 Task: Create a due date automation when advanced on, 2 days after a card is due add content with a name or a description not ending with resume at 11:00 AM.
Action: Mouse moved to (975, 68)
Screenshot: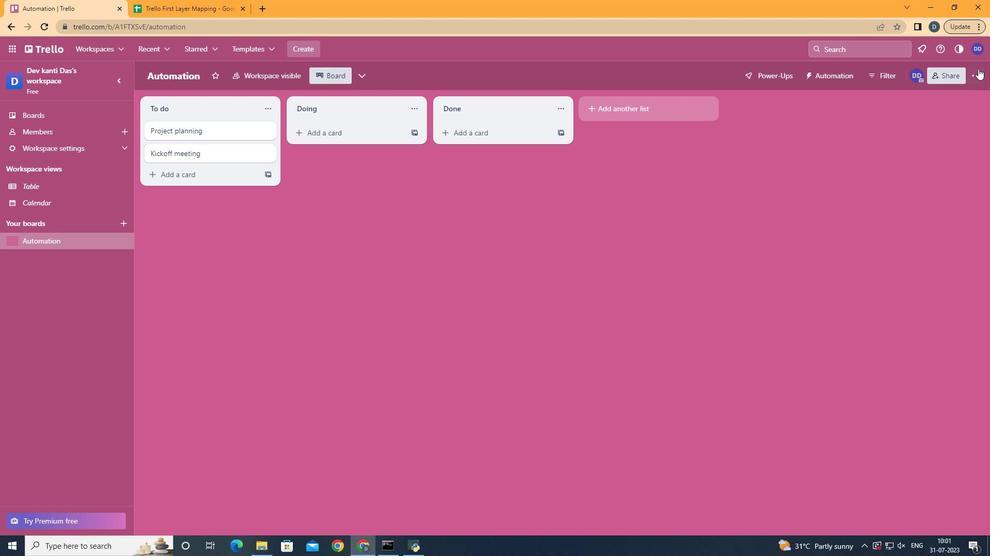 
Action: Mouse pressed left at (975, 68)
Screenshot: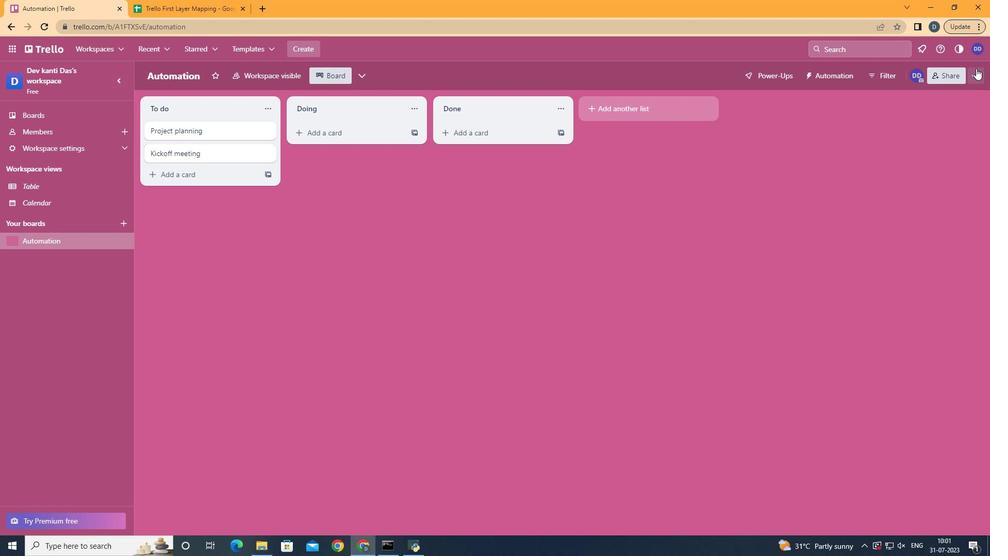 
Action: Mouse moved to (913, 216)
Screenshot: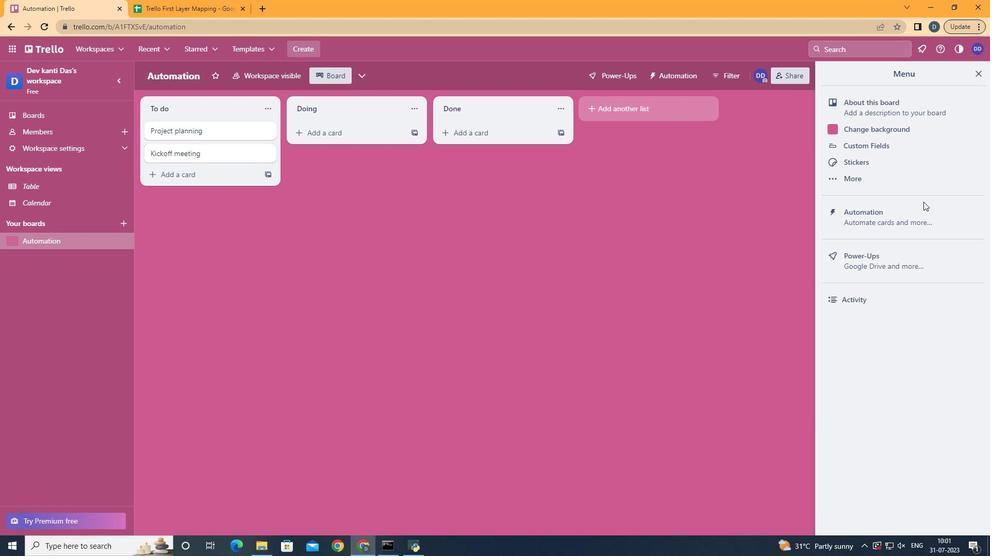 
Action: Mouse pressed left at (913, 216)
Screenshot: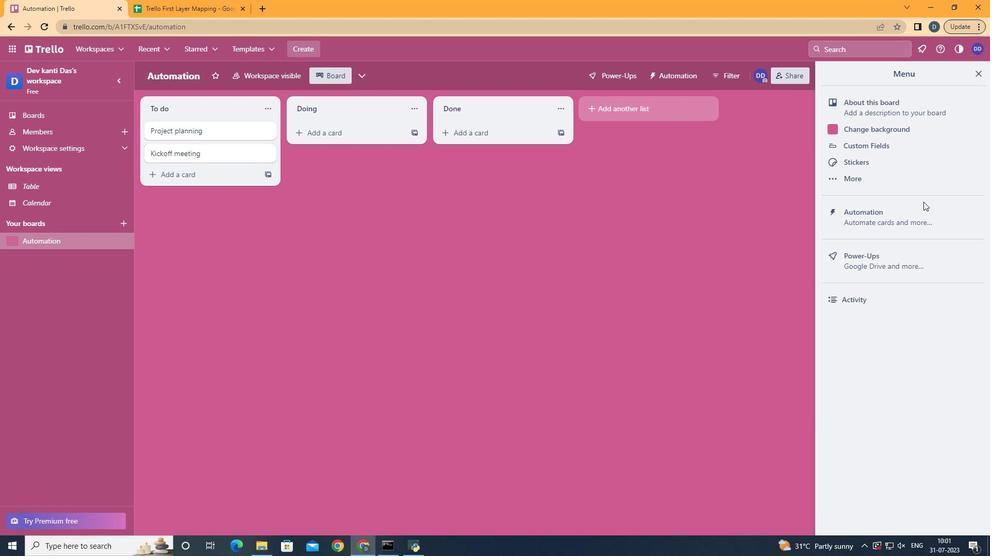 
Action: Mouse moved to (218, 204)
Screenshot: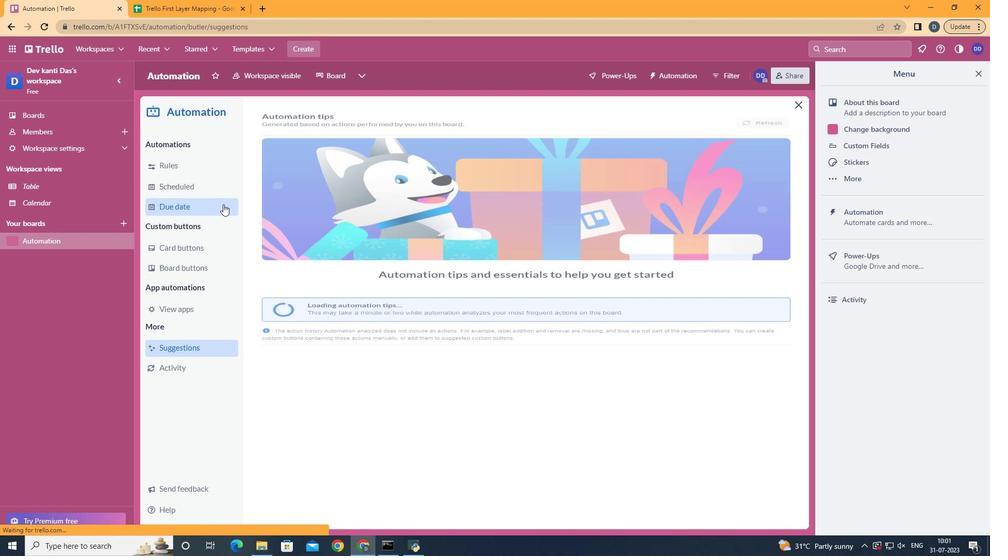 
Action: Mouse pressed left at (218, 204)
Screenshot: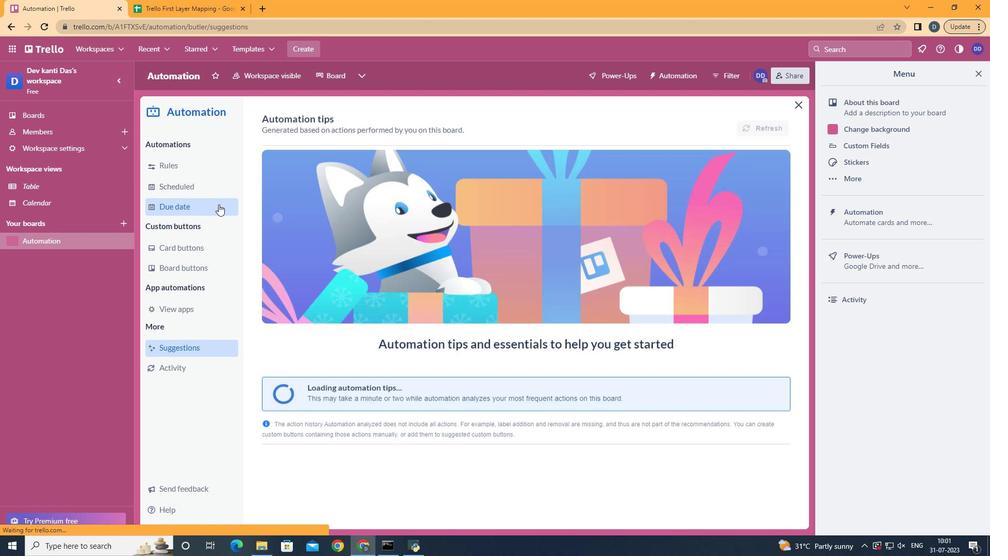 
Action: Mouse moved to (721, 121)
Screenshot: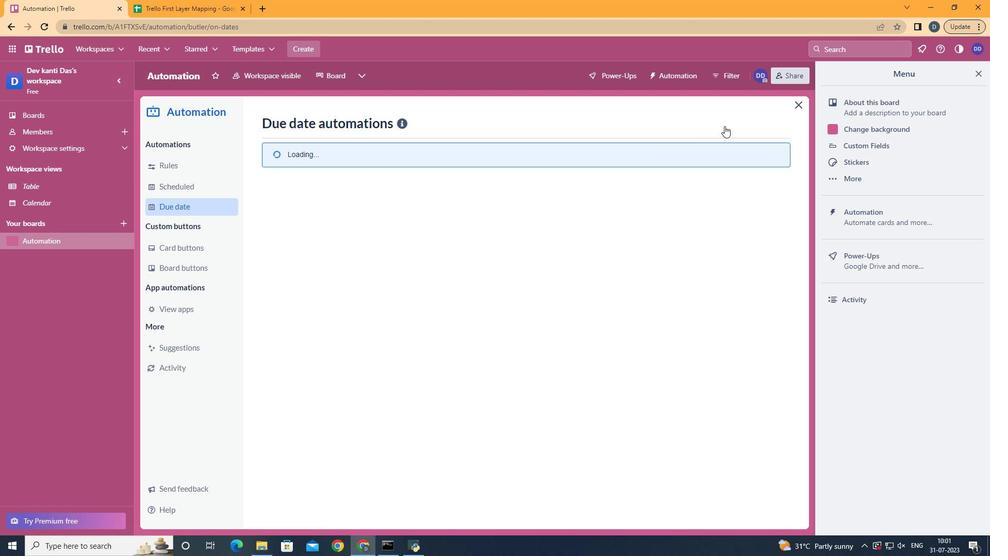 
Action: Mouse pressed left at (721, 121)
Screenshot: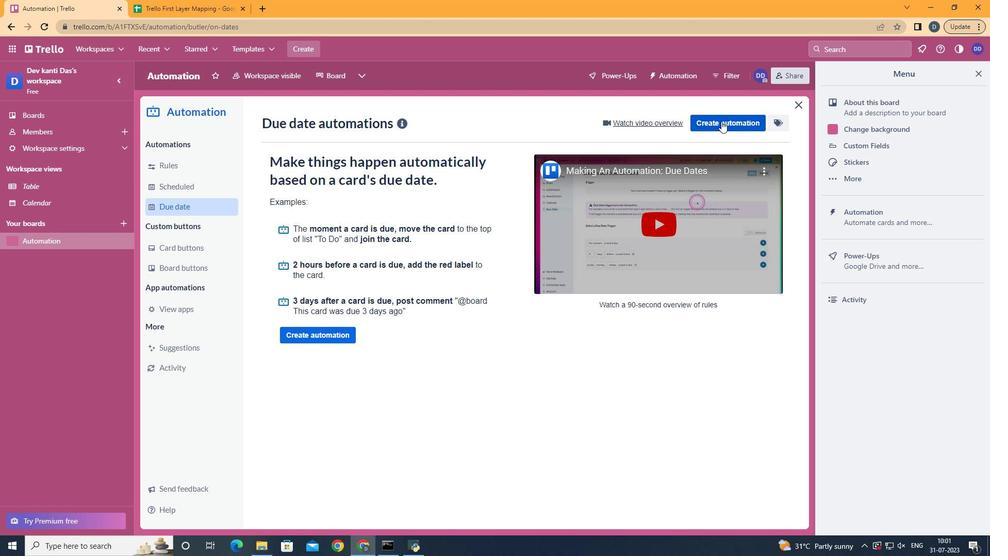 
Action: Mouse moved to (535, 219)
Screenshot: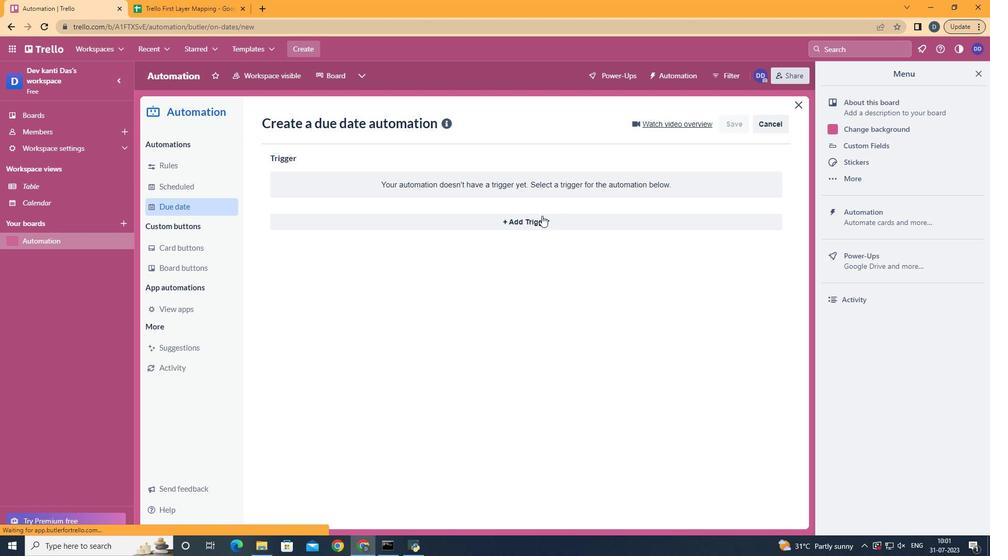 
Action: Mouse pressed left at (535, 219)
Screenshot: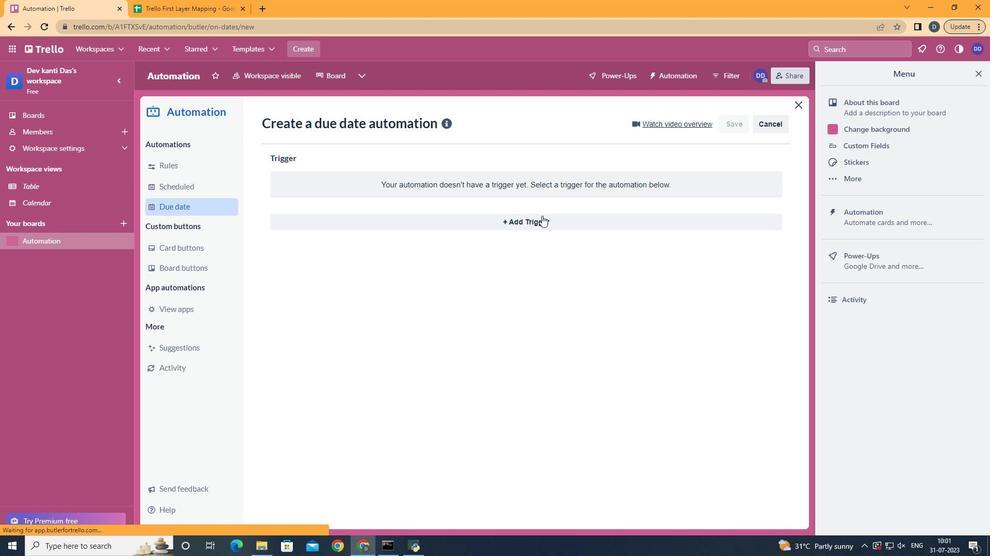 
Action: Mouse moved to (365, 421)
Screenshot: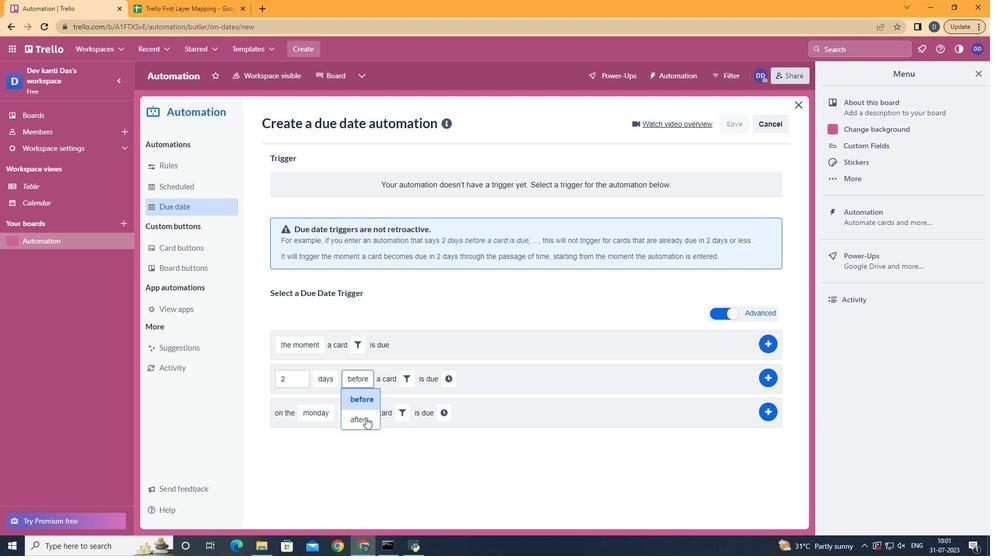 
Action: Mouse pressed left at (365, 421)
Screenshot: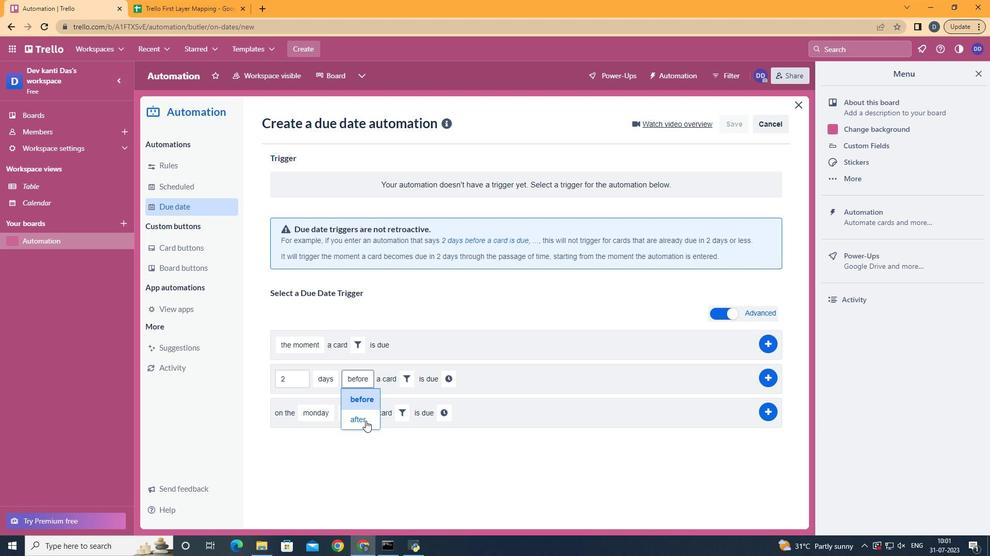 
Action: Mouse moved to (403, 383)
Screenshot: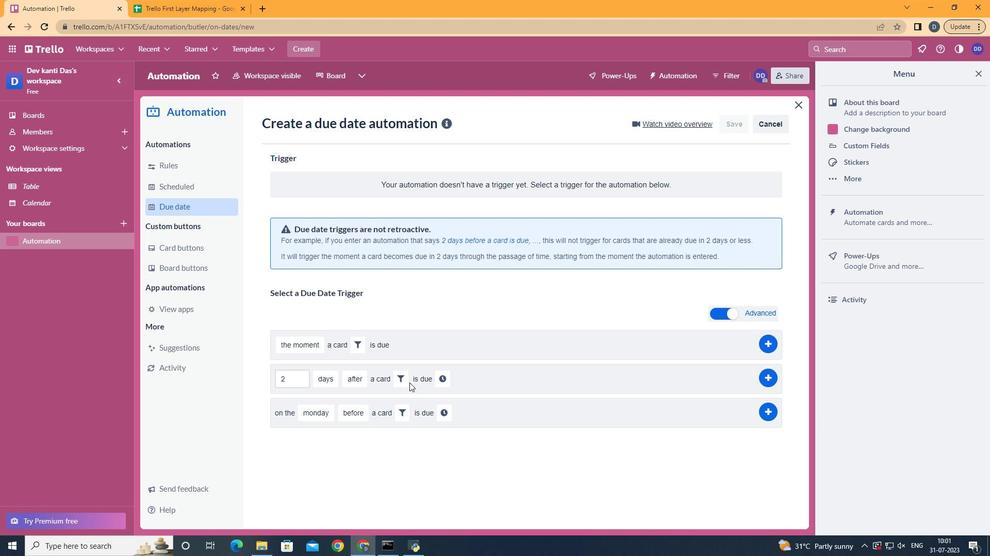 
Action: Mouse pressed left at (403, 383)
Screenshot: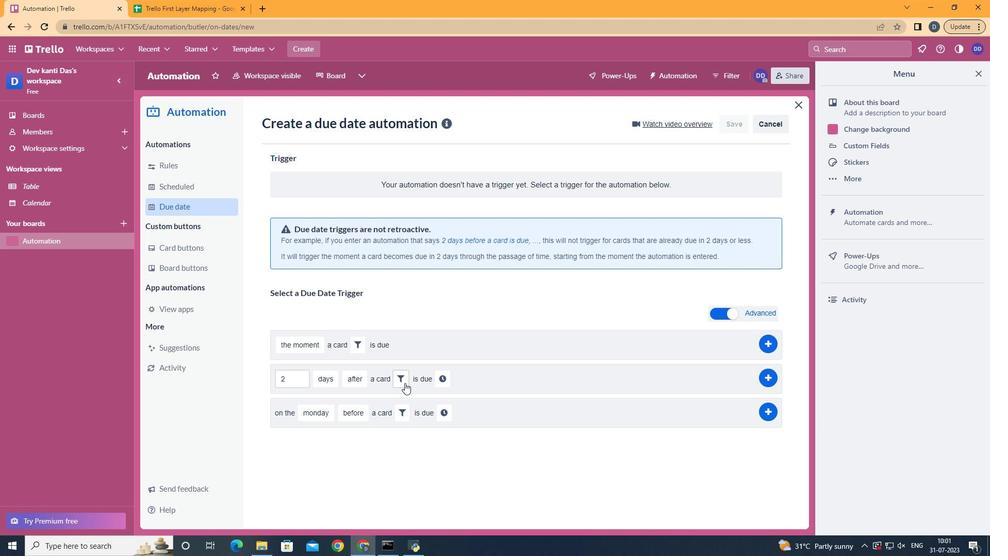 
Action: Mouse moved to (537, 412)
Screenshot: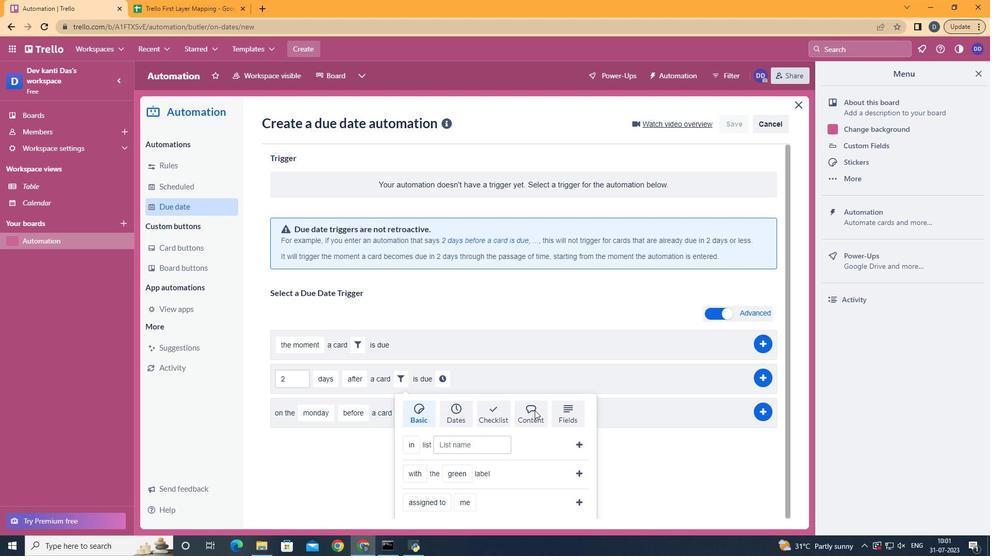 
Action: Mouse pressed left at (537, 412)
Screenshot: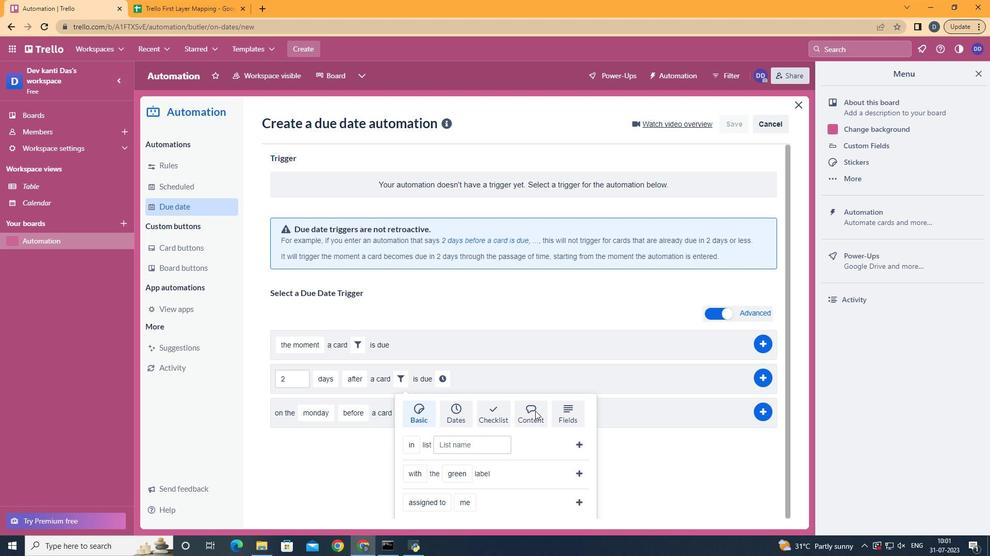 
Action: Mouse moved to (440, 506)
Screenshot: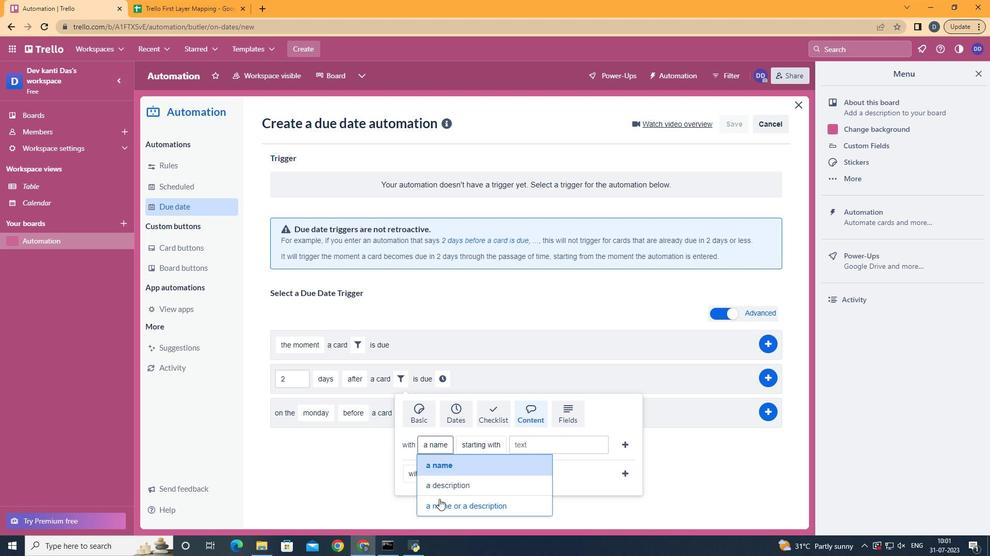 
Action: Mouse pressed left at (440, 506)
Screenshot: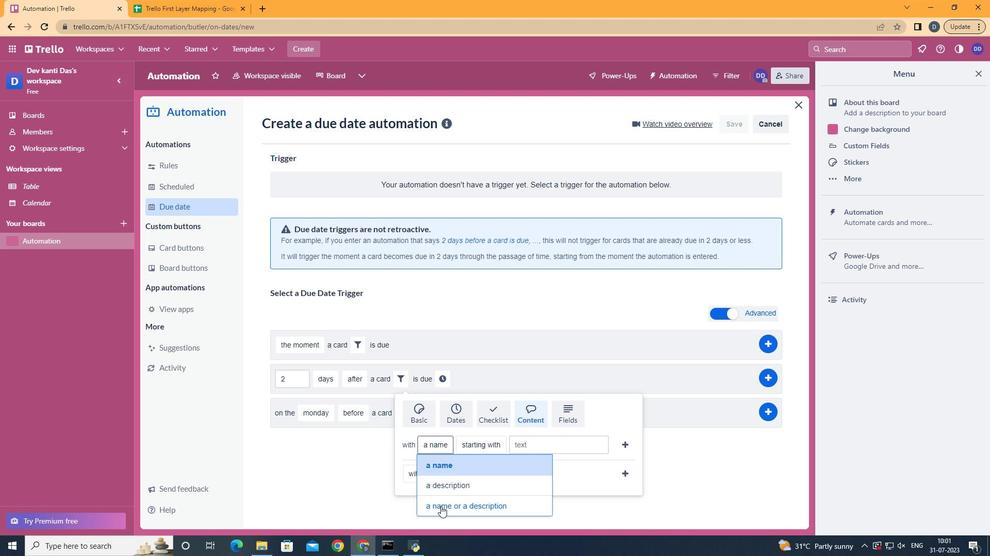 
Action: Mouse moved to (553, 402)
Screenshot: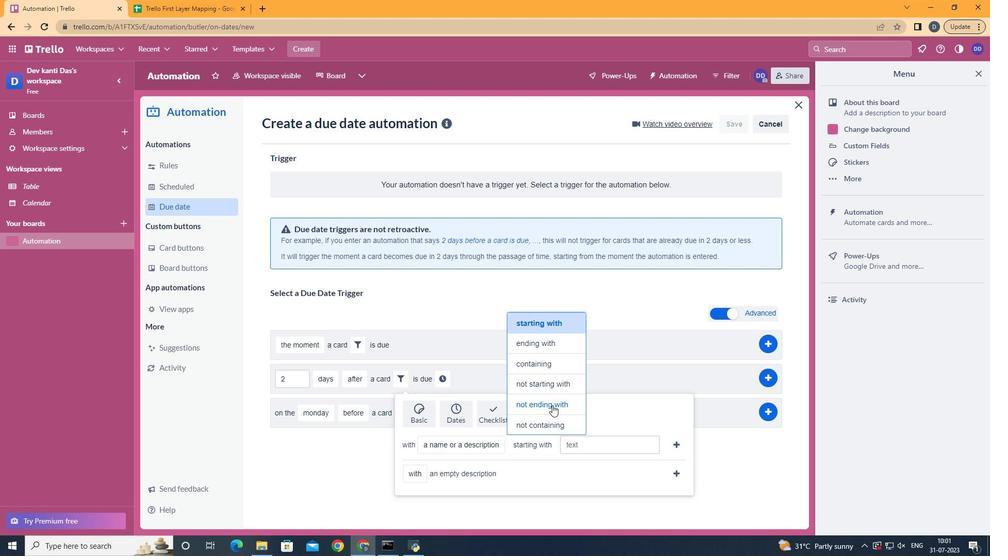 
Action: Mouse pressed left at (553, 402)
Screenshot: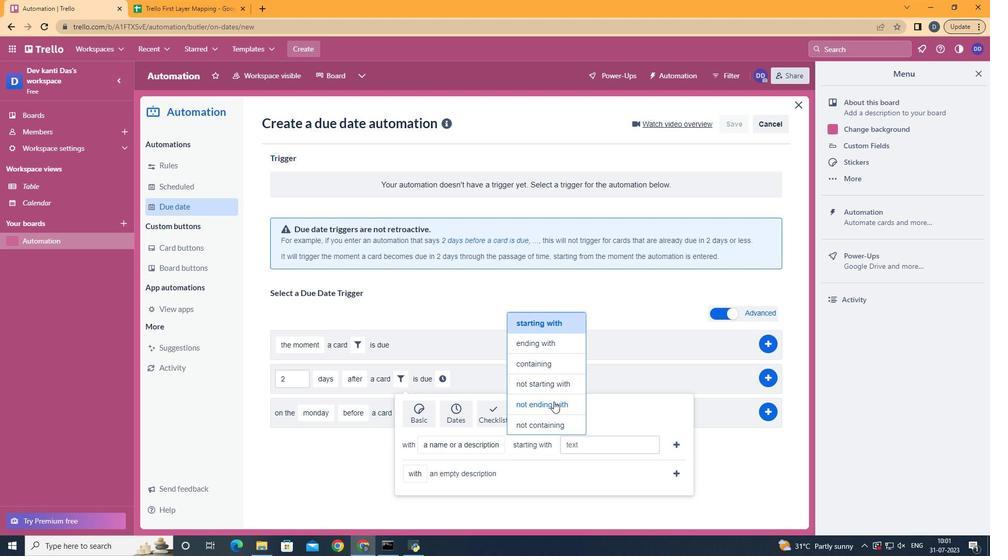 
Action: Mouse moved to (601, 452)
Screenshot: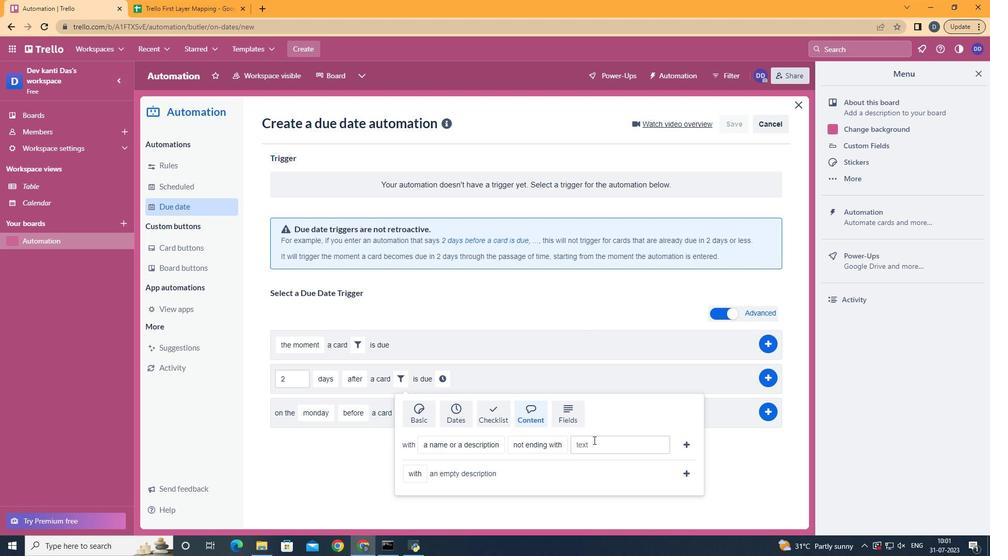 
Action: Mouse pressed left at (601, 452)
Screenshot: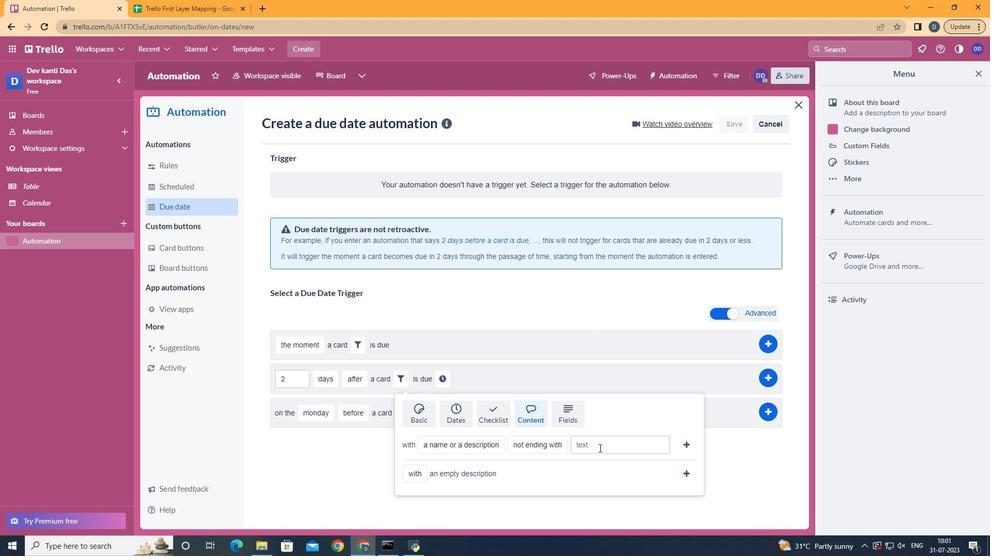 
Action: Key pressed resume
Screenshot: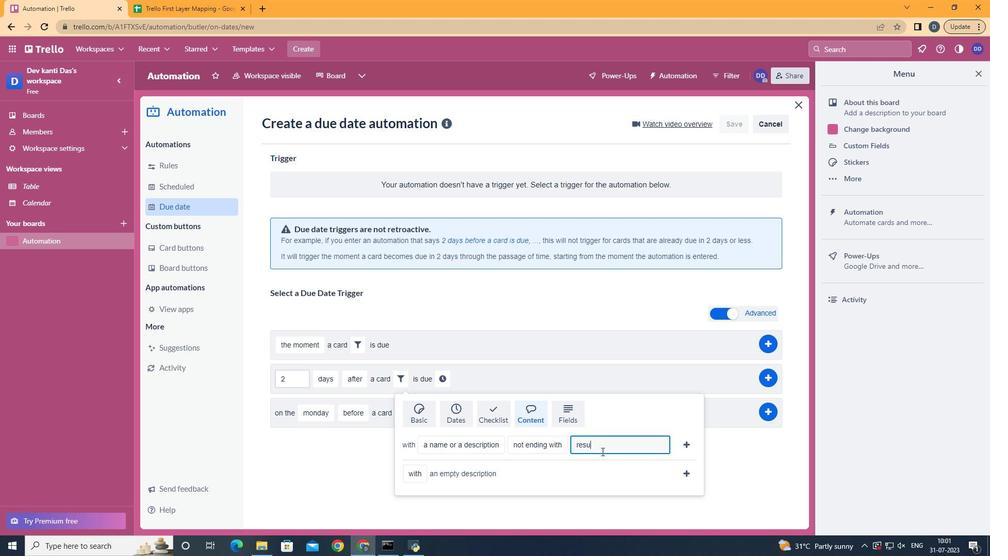 
Action: Mouse moved to (682, 445)
Screenshot: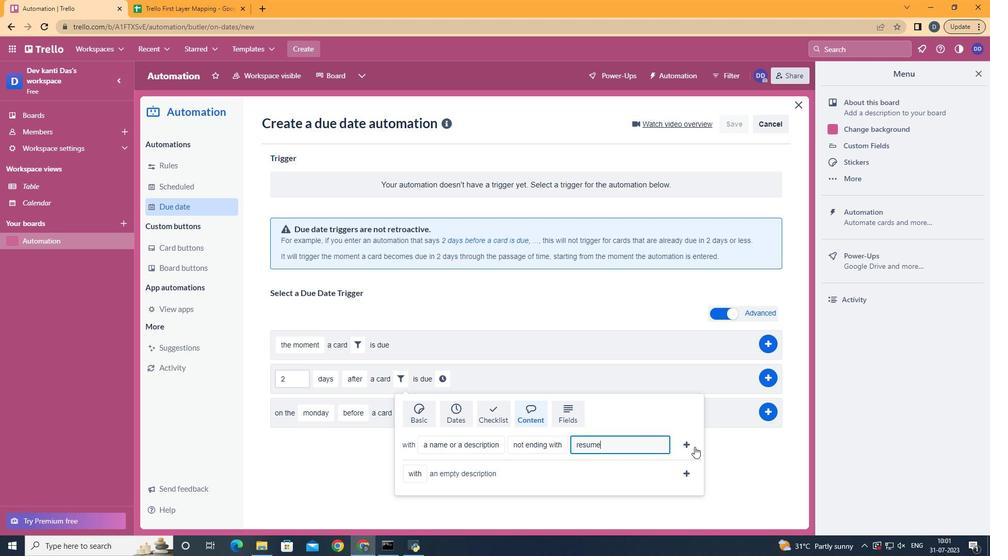 
Action: Mouse pressed left at (682, 445)
Screenshot: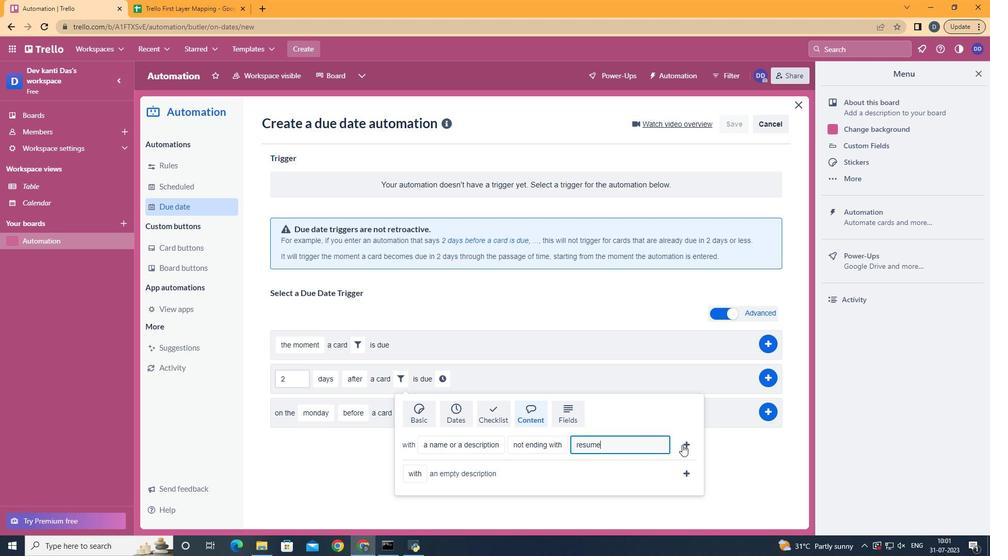 
Action: Mouse moved to (635, 380)
Screenshot: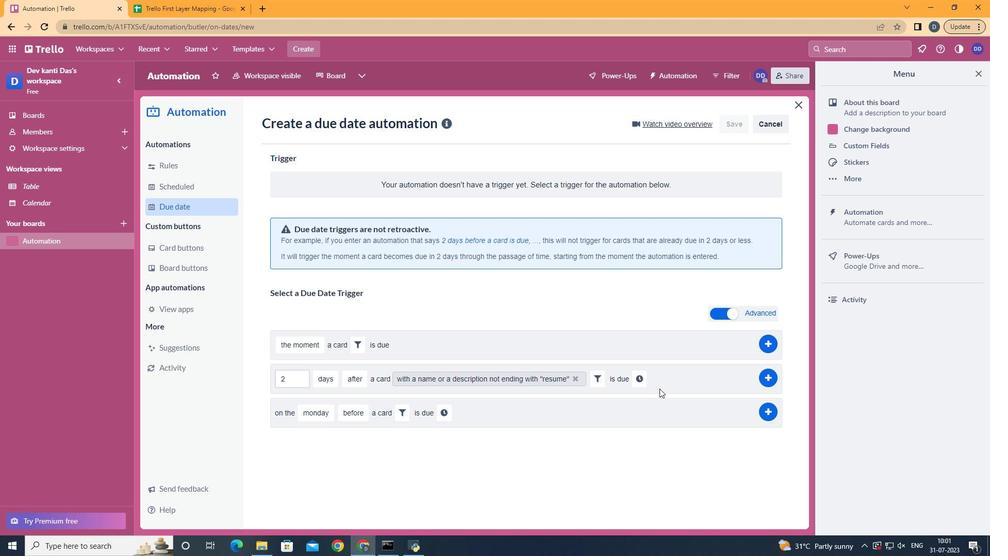 
Action: Mouse pressed left at (635, 380)
Screenshot: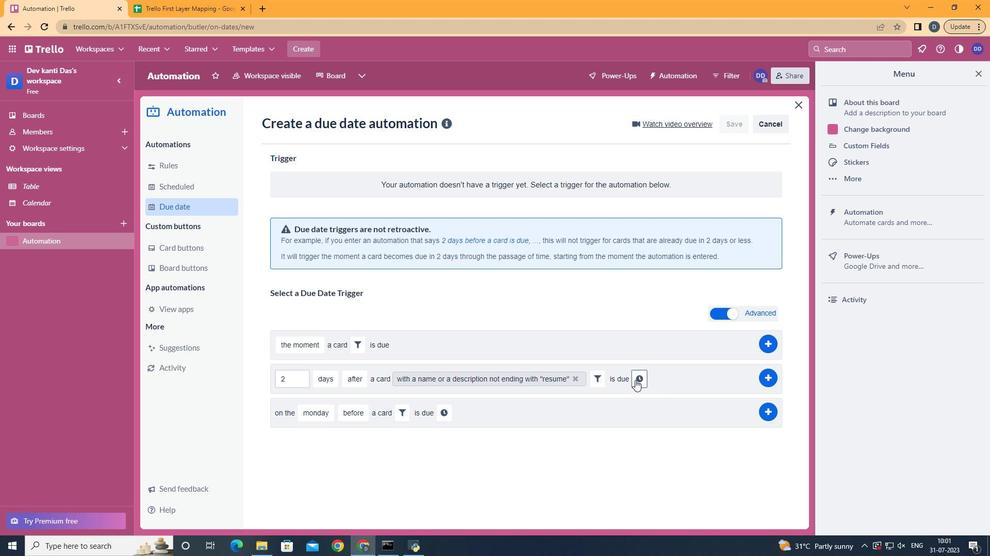 
Action: Mouse moved to (317, 404)
Screenshot: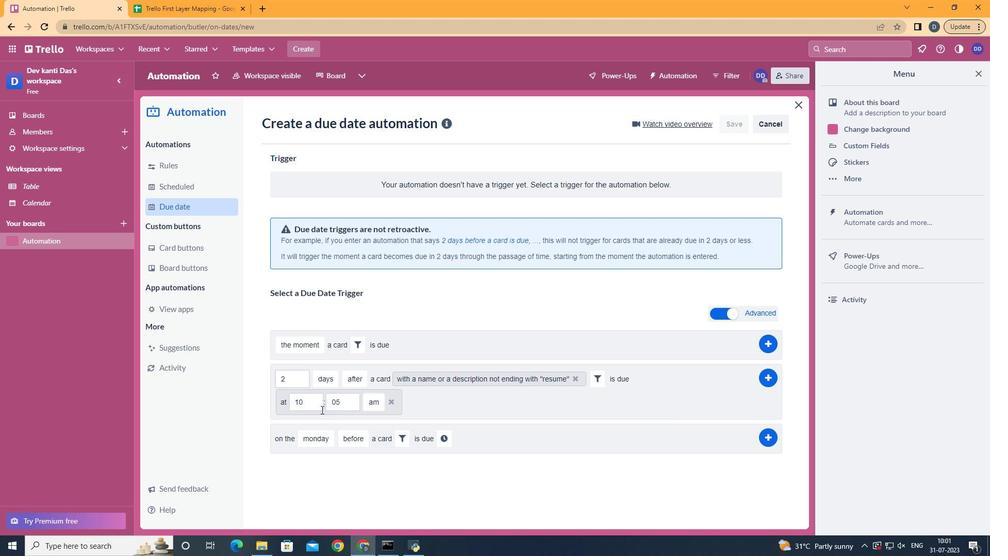 
Action: Mouse pressed left at (317, 404)
Screenshot: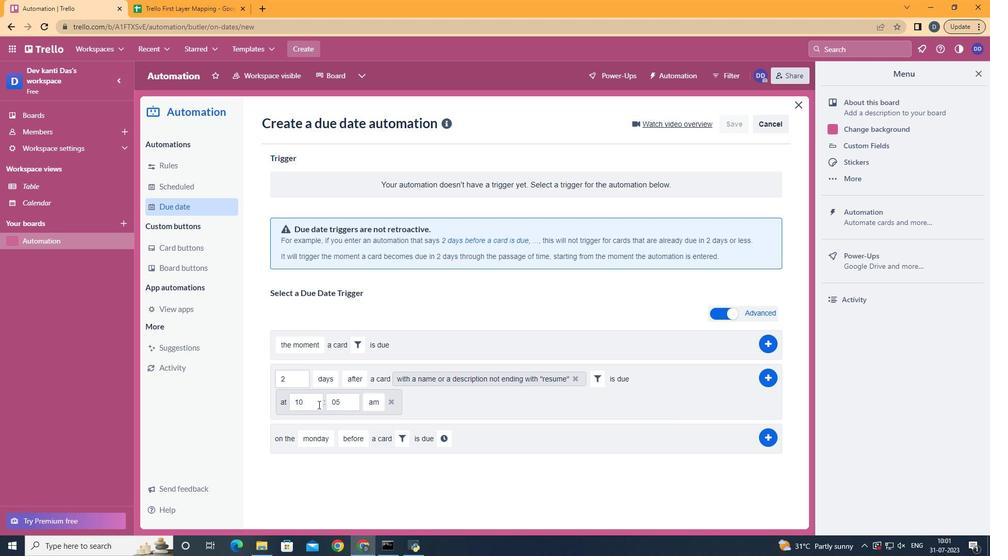 
Action: Key pressed <Key.backspace><Key.backspace>11
Screenshot: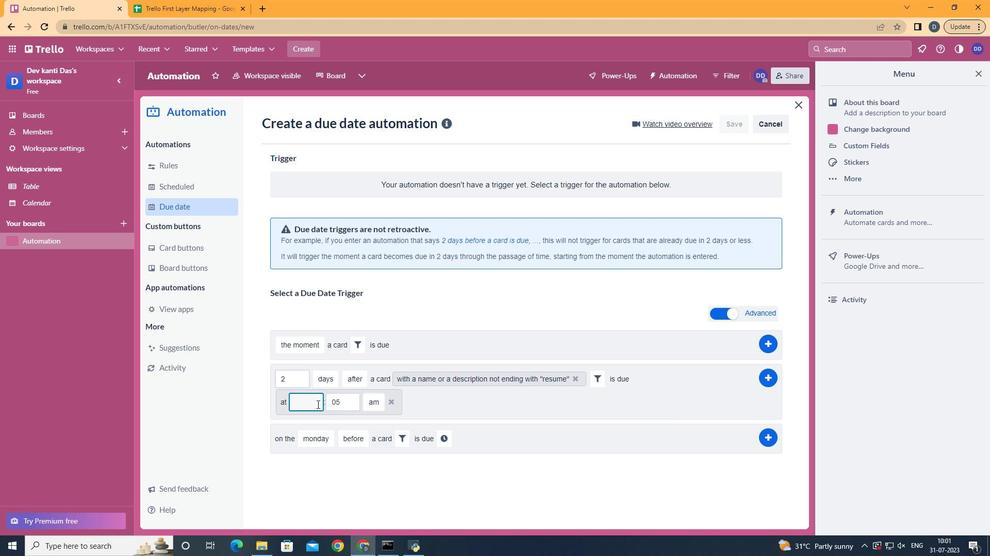 
Action: Mouse moved to (346, 400)
Screenshot: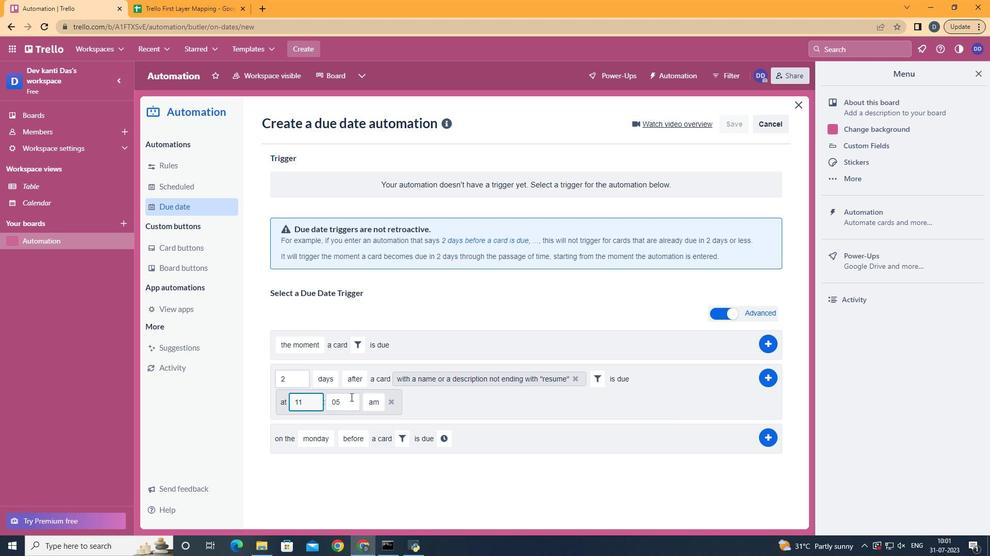 
Action: Mouse pressed left at (346, 400)
Screenshot: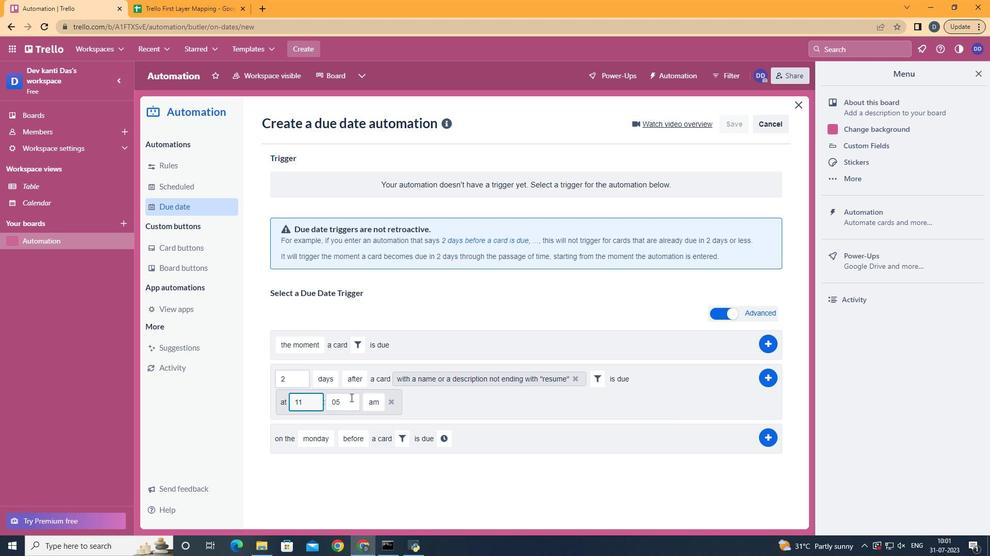 
Action: Key pressed <Key.backspace>0
Screenshot: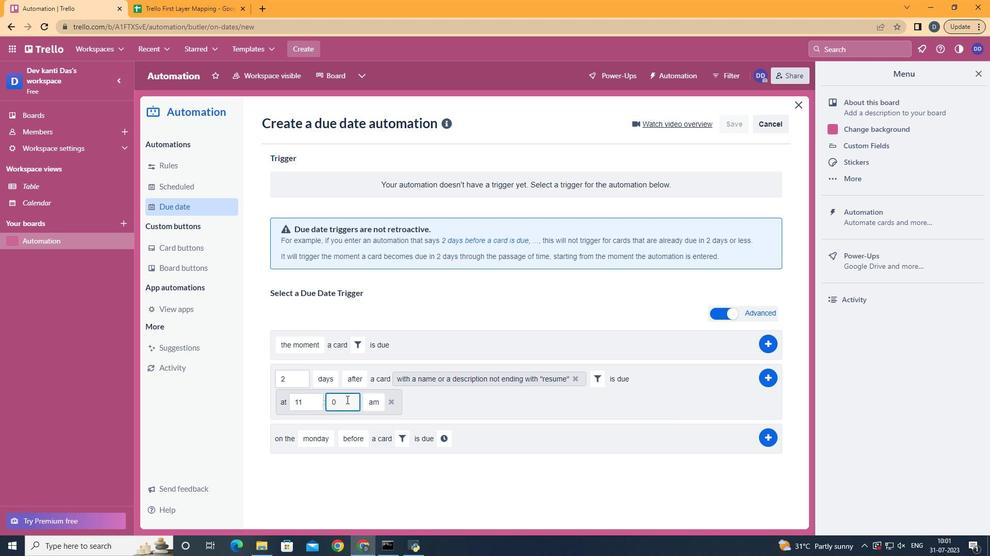 
Action: Mouse moved to (375, 419)
Screenshot: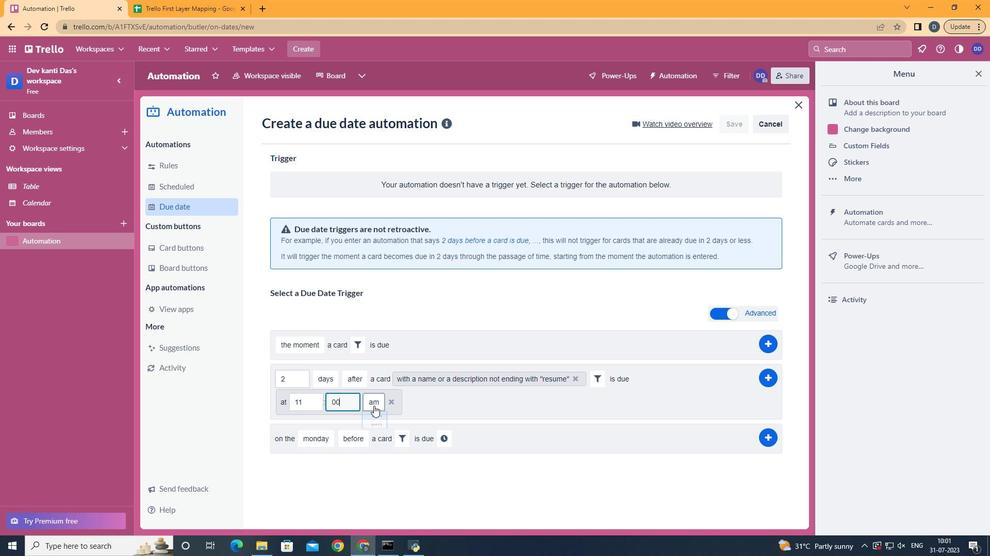 
Action: Mouse pressed left at (375, 419)
Screenshot: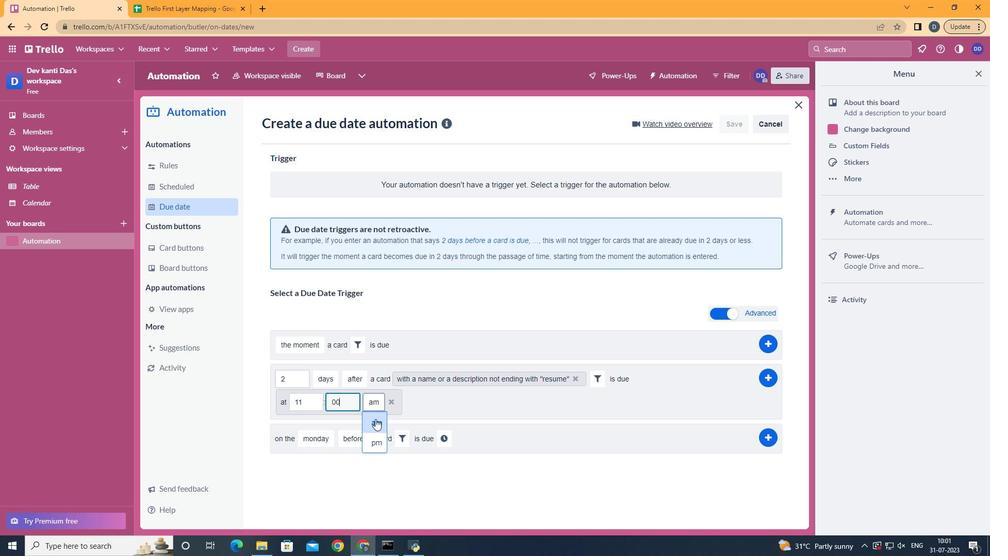 
